 Task: Display the changes introduced by the last commit for a specific file.
Action: Mouse moved to (849, 328)
Screenshot: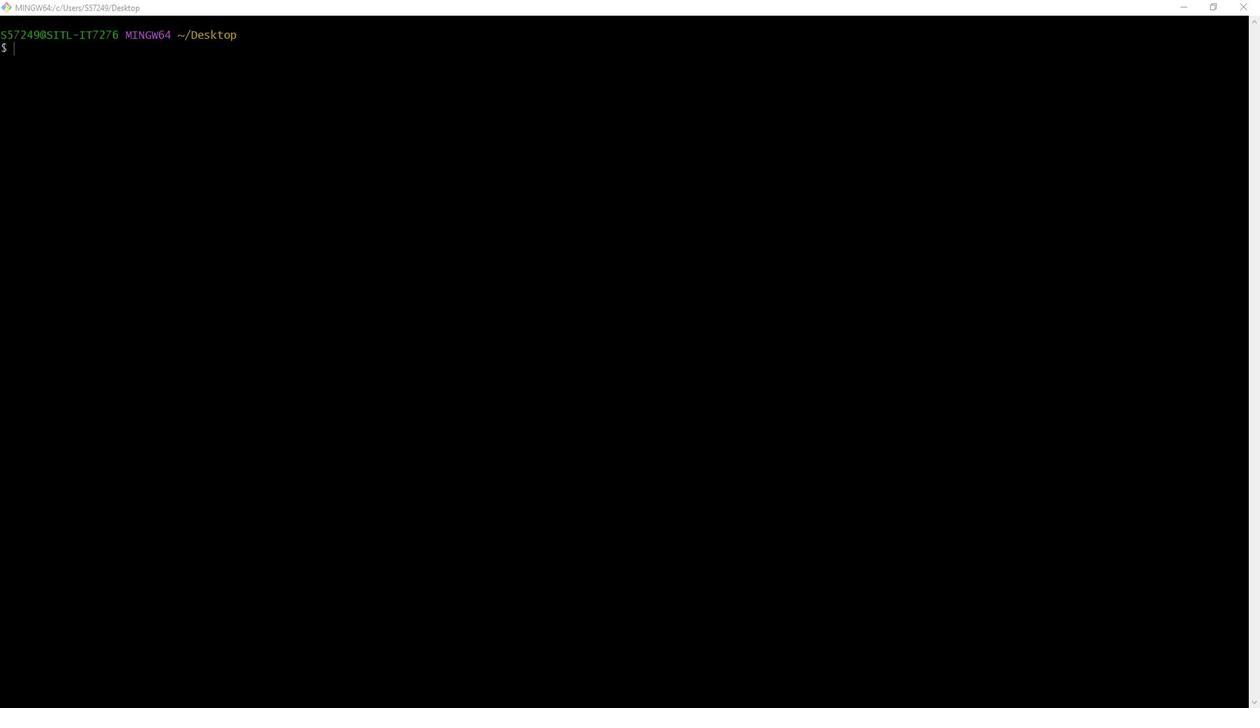 
Action: Mouse pressed left at (849, 328)
Screenshot: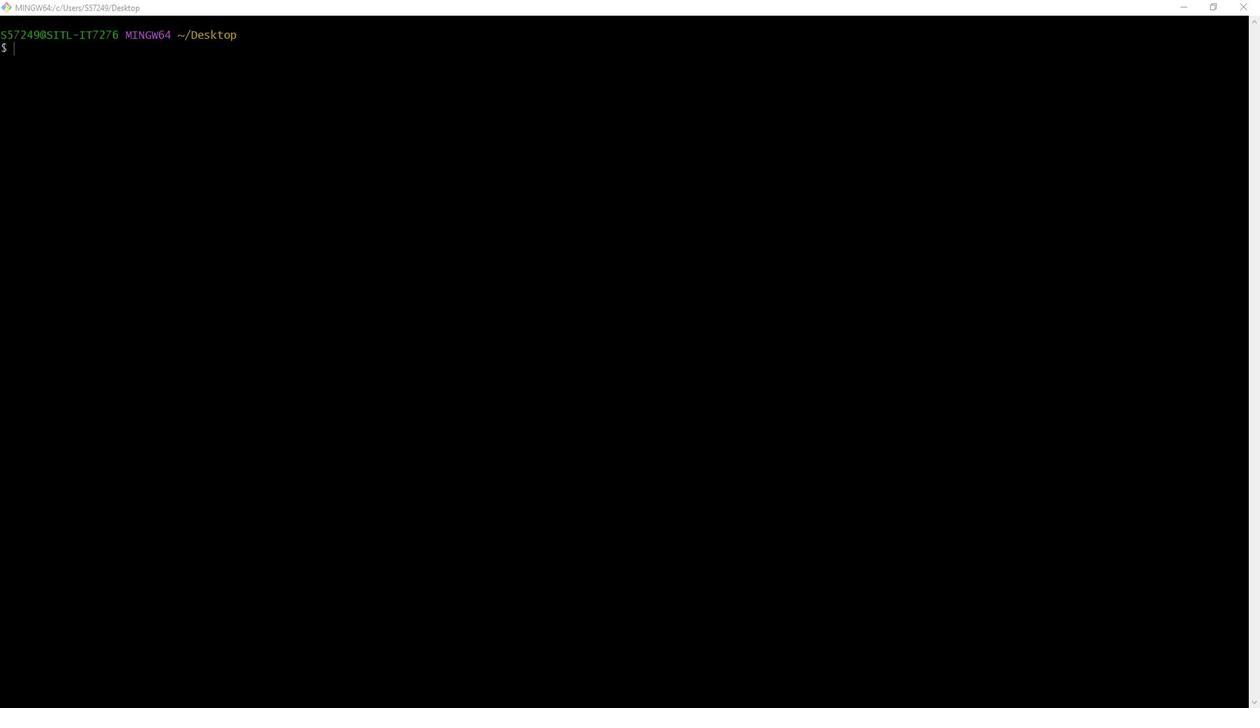 
Action: Mouse moved to (998, 49)
Screenshot: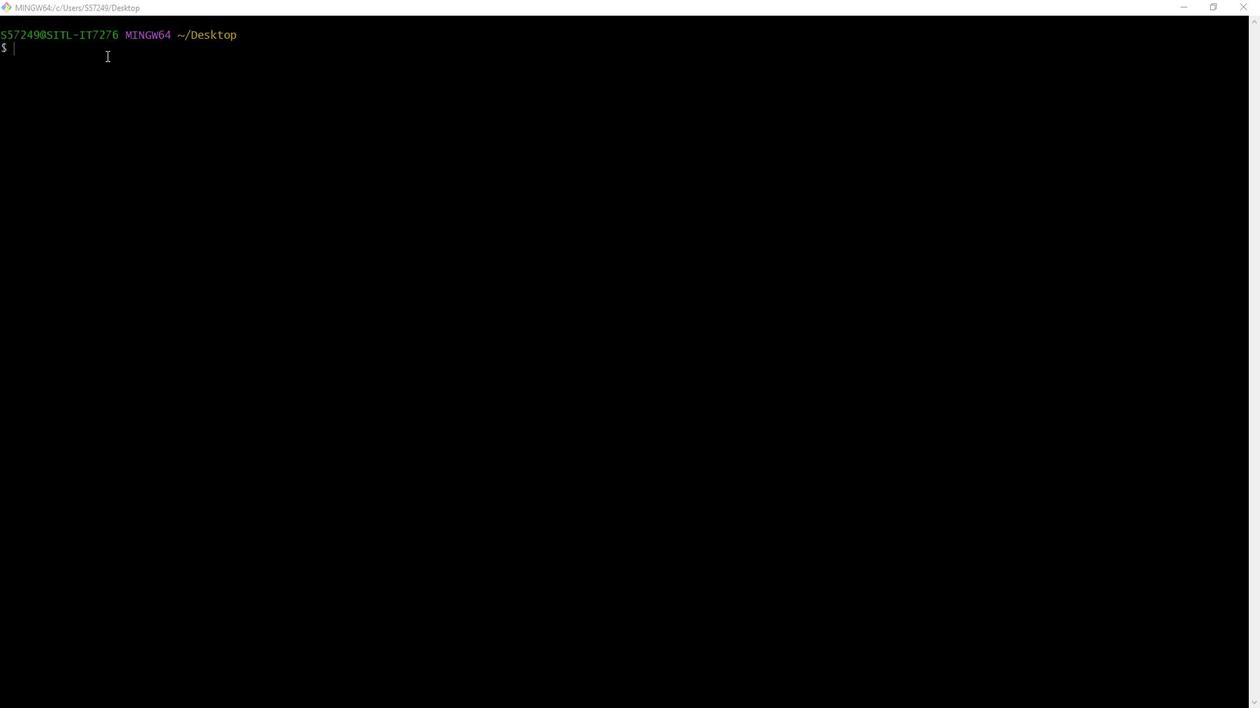 
Action: Mouse pressed left at (998, 49)
Screenshot: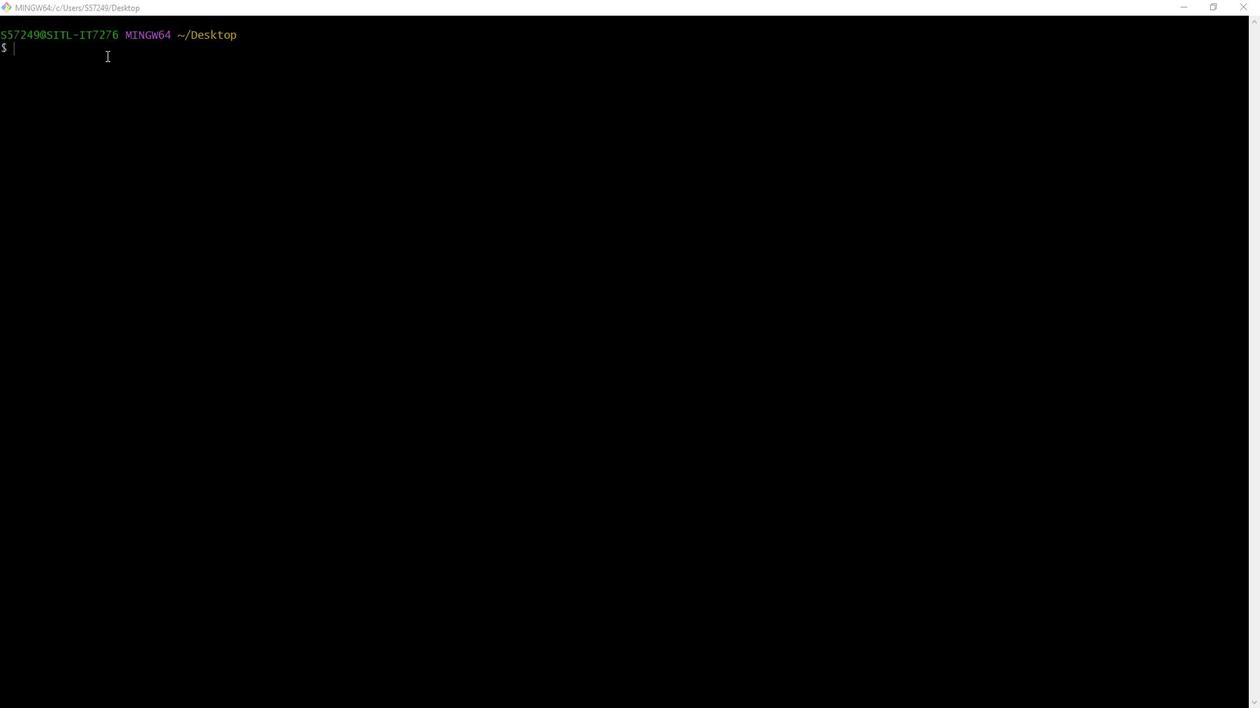 
Action: Key pressed ls<Key.enter>cd<Key.space><Key.shift>Git<Key.enter>ls<Key.enter>cd<Key.space><Key.shift_r>Light<Key.shift>Box<Key.shift><Key.shift><Key.shift><Key.shift><Key.shift><Key.shift><Key.shift>_<Key.shift>Gallery<Key.enter>g<Key.enter>ls<Key.enter>git<Key.space>show<Key.space><Key.shift><Key.shift><Key.shift><Key.shift><Key.shift><Key.shift><Key.shift><Key.shift>HEAD<Key.space>--<Key.space>index.html<Key.enter>
Screenshot: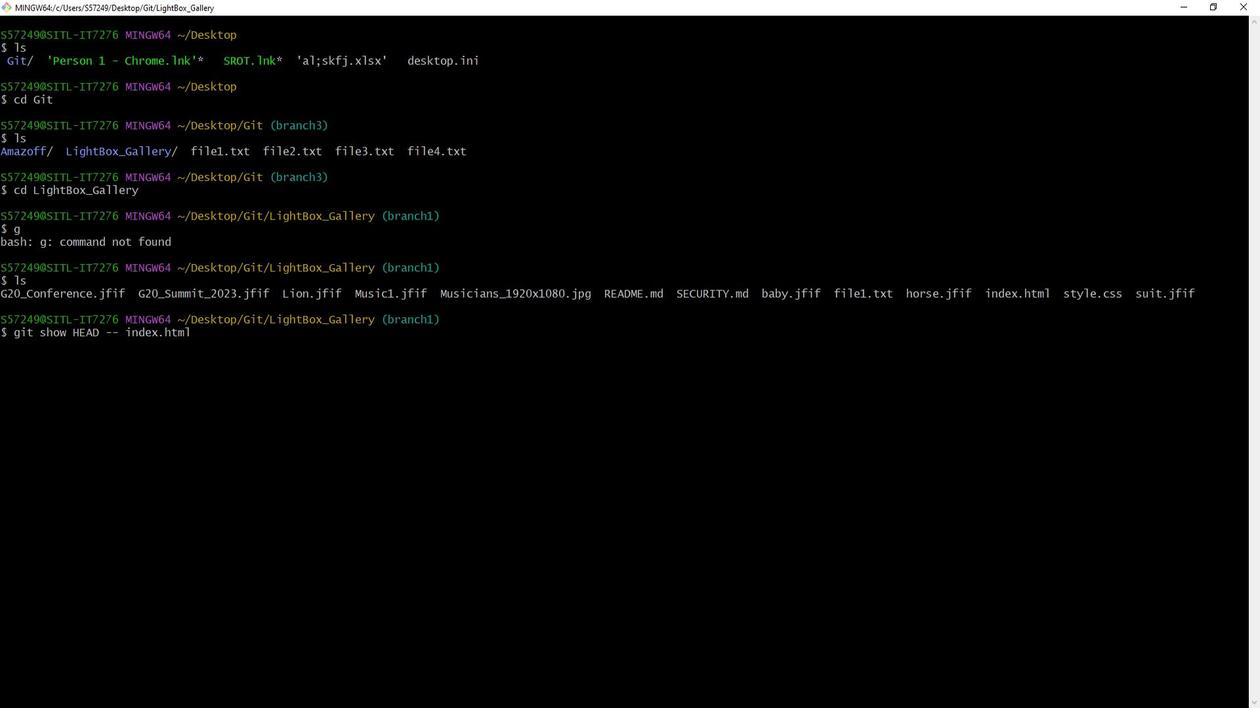 
Action: Mouse moved to (455, 489)
Screenshot: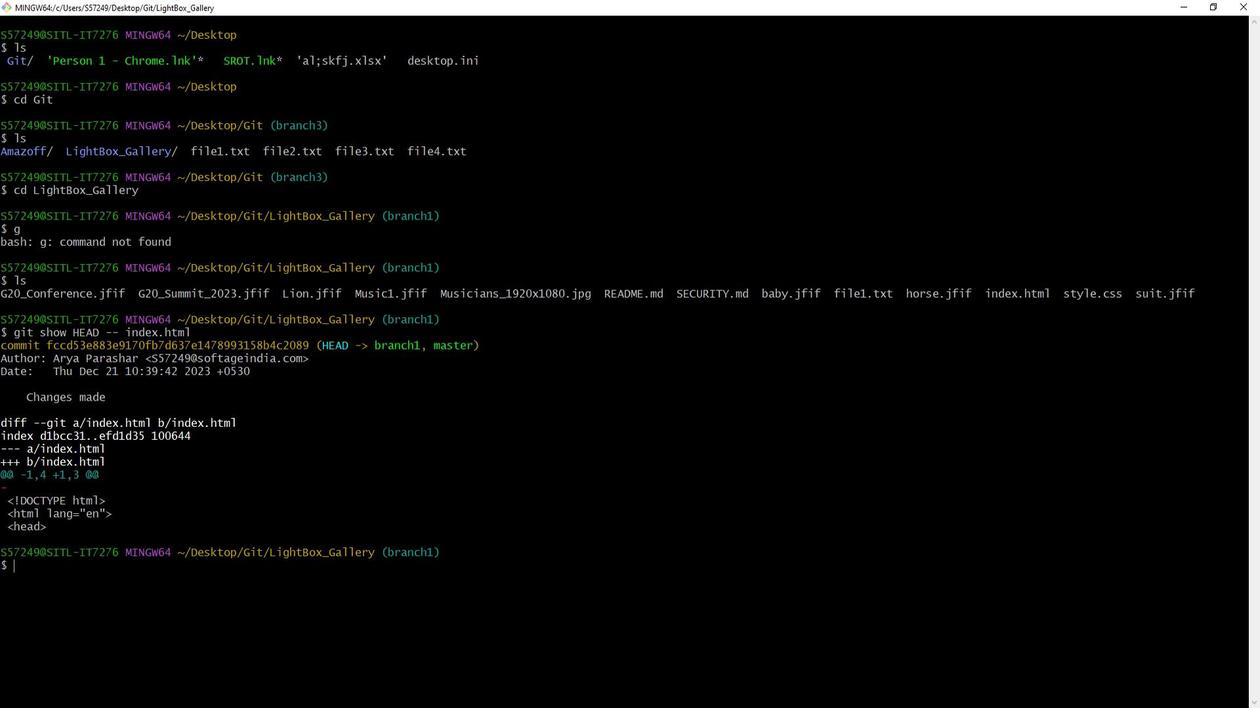 
Action: Mouse pressed left at (455, 489)
Screenshot: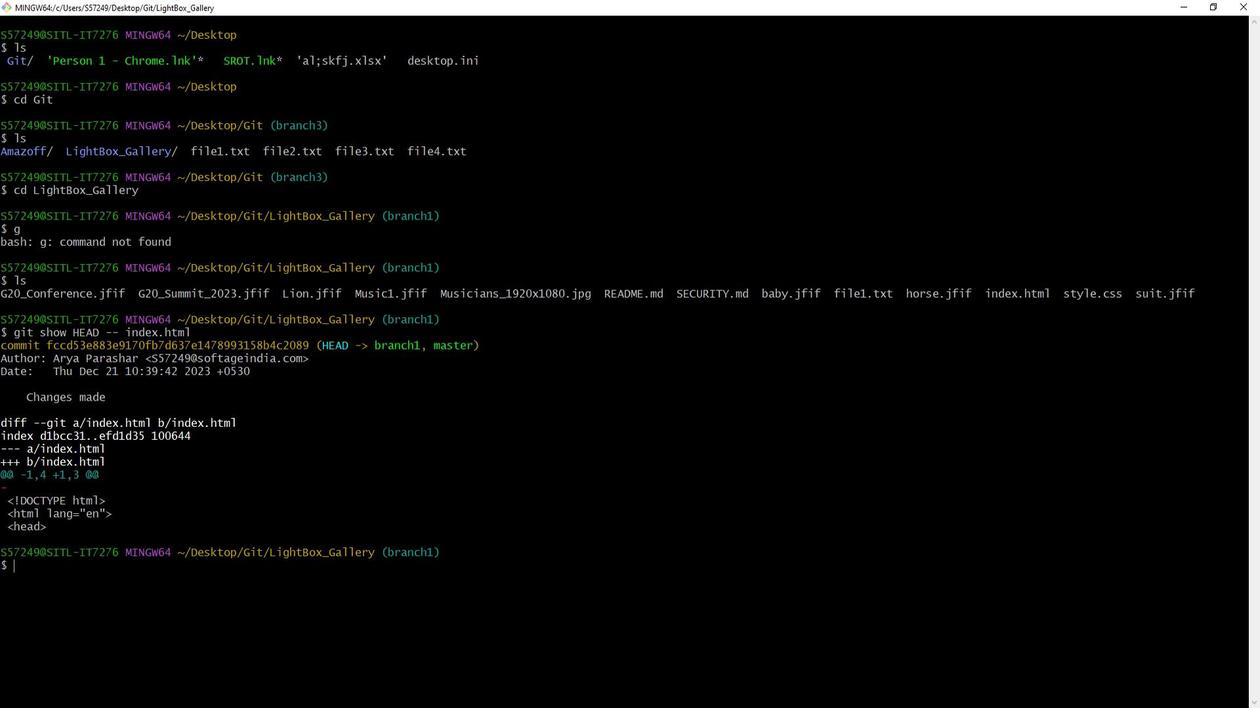 
Action: Mouse moved to (488, 437)
Screenshot: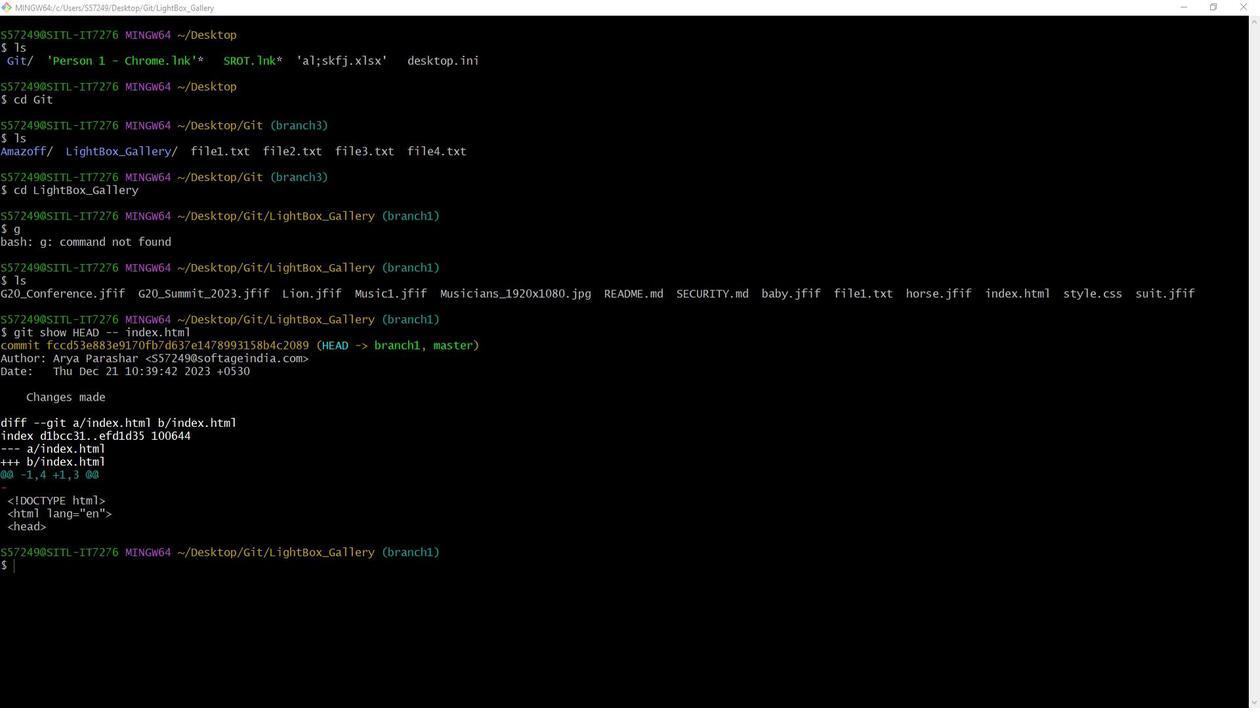 
Action: Mouse pressed left at (488, 437)
Screenshot: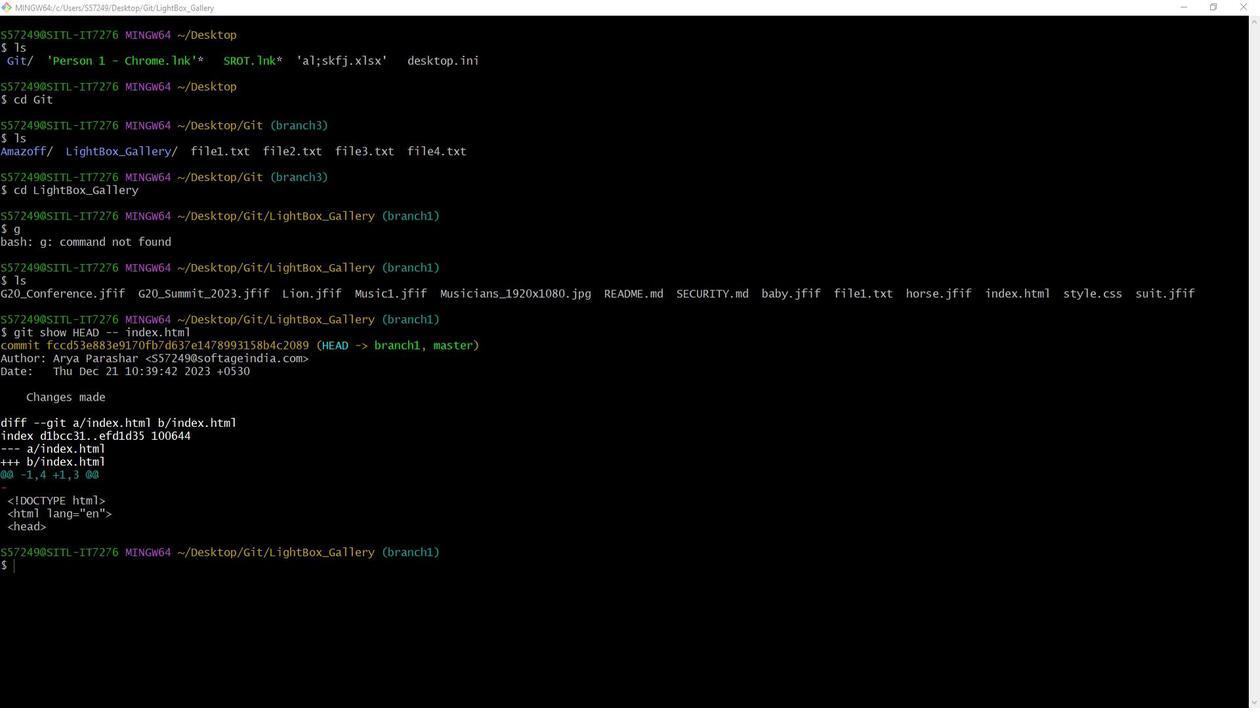 
Action: Mouse moved to (554, 286)
Screenshot: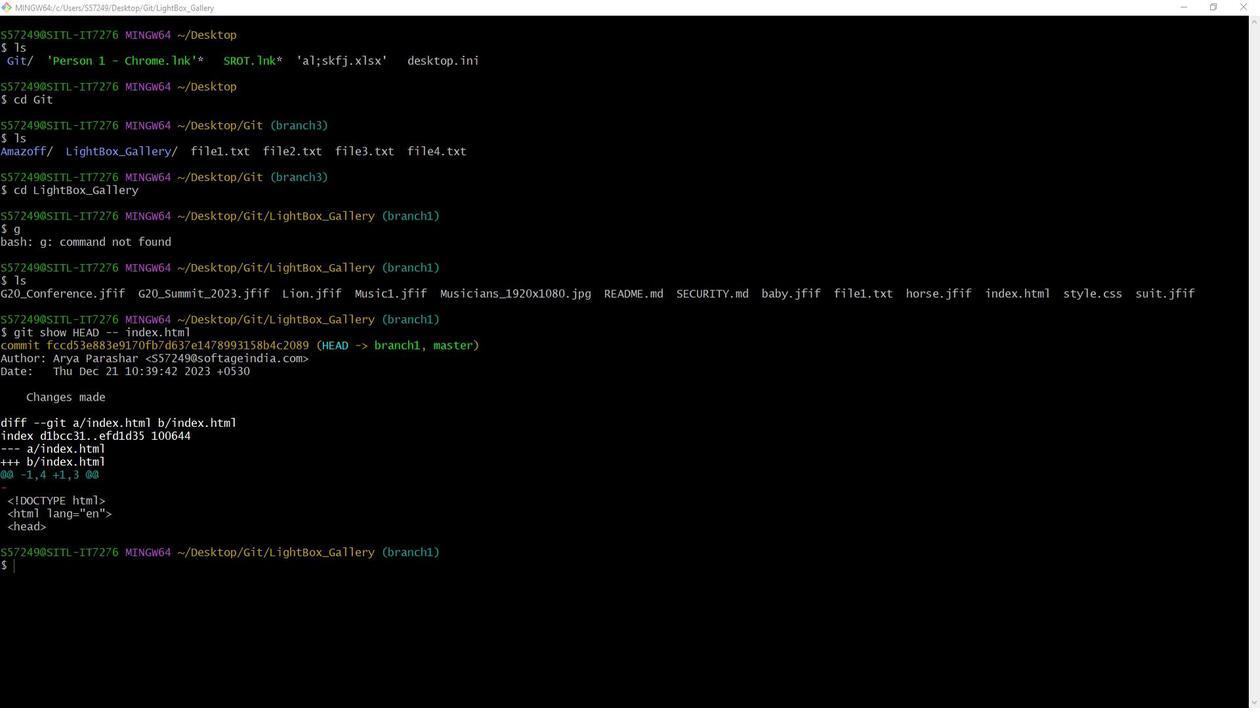 
Action: Mouse pressed left at (554, 286)
Screenshot: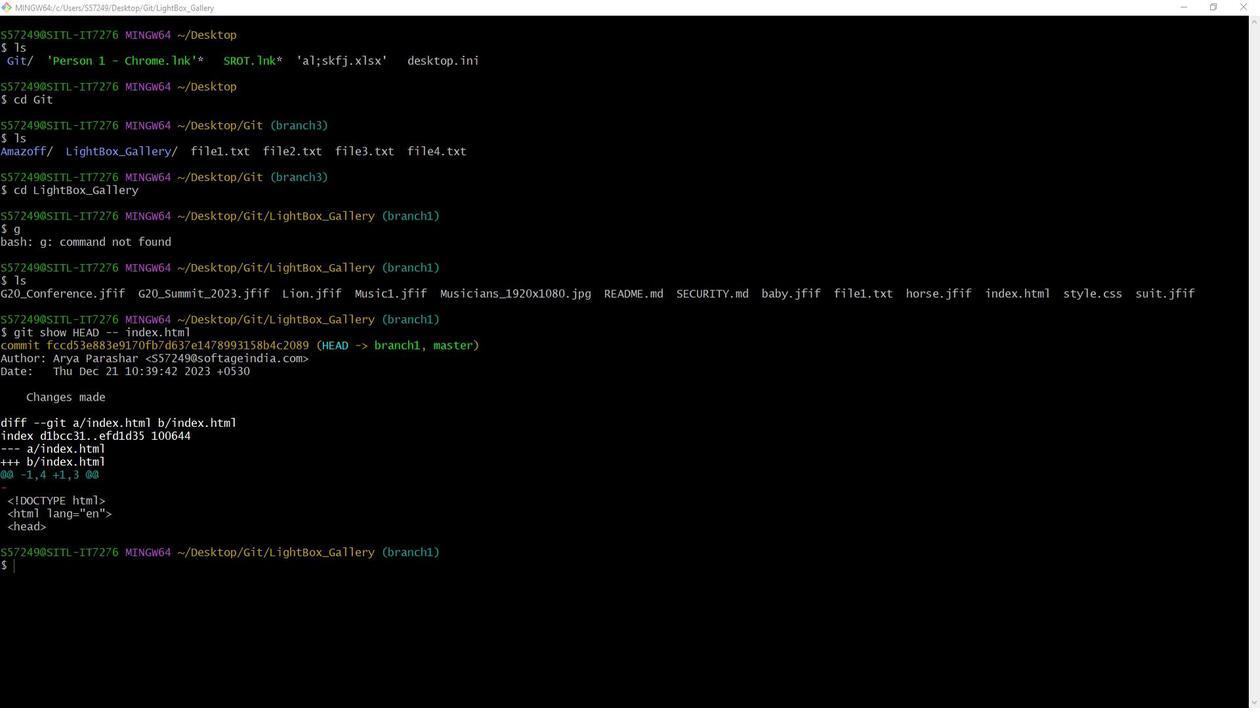 
Action: Mouse moved to (540, 287)
Screenshot: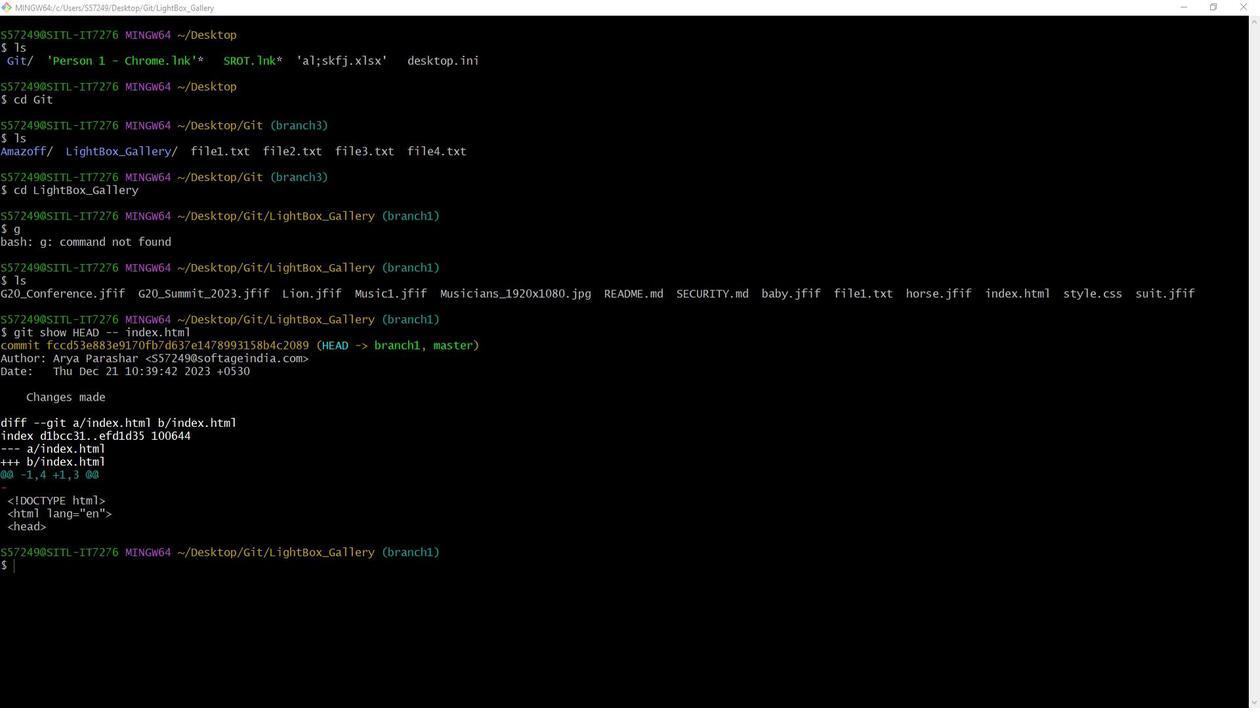 
